 Task: Hide event type details from your booking page.
Action: Mouse moved to (801, 427)
Screenshot: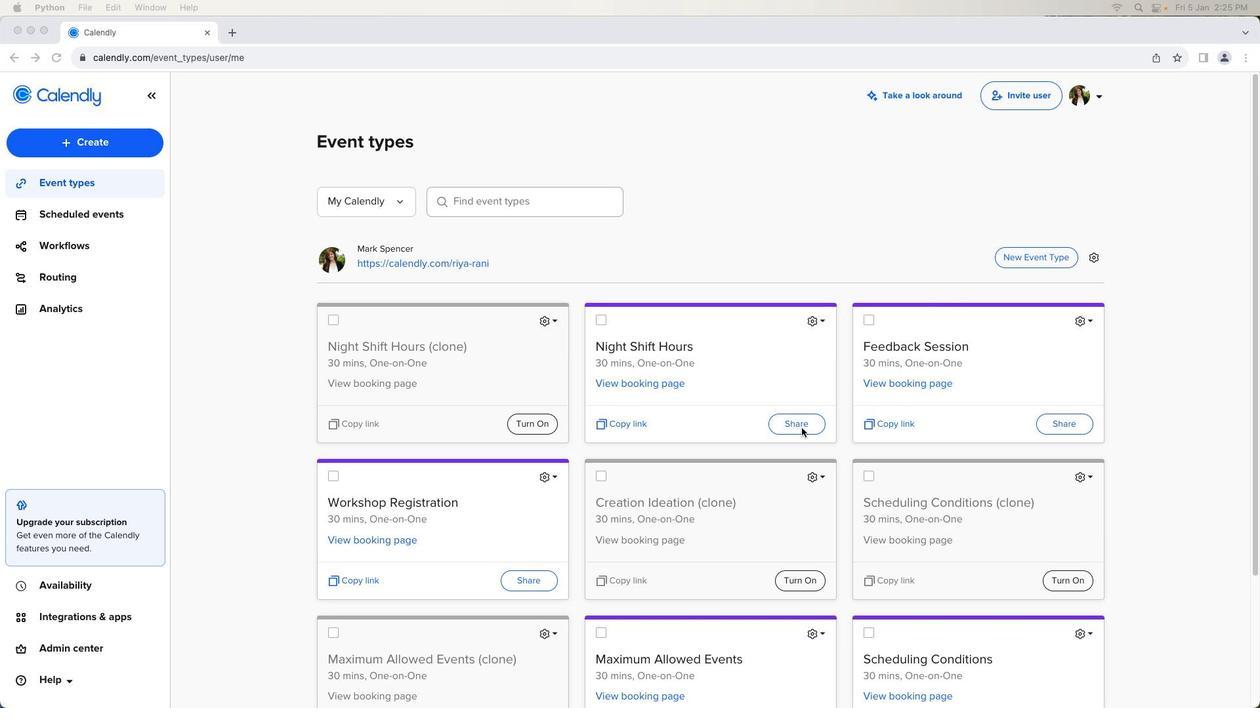 
Action: Mouse pressed left at (801, 427)
Screenshot: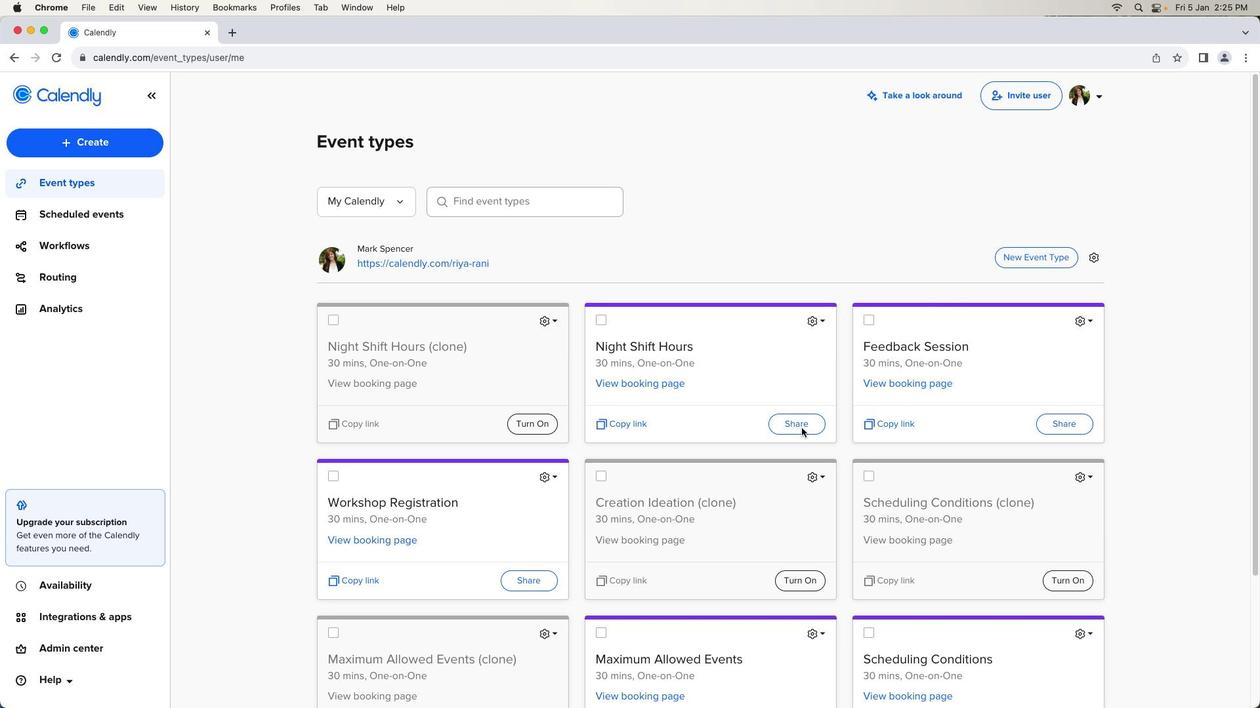 
Action: Mouse moved to (802, 427)
Screenshot: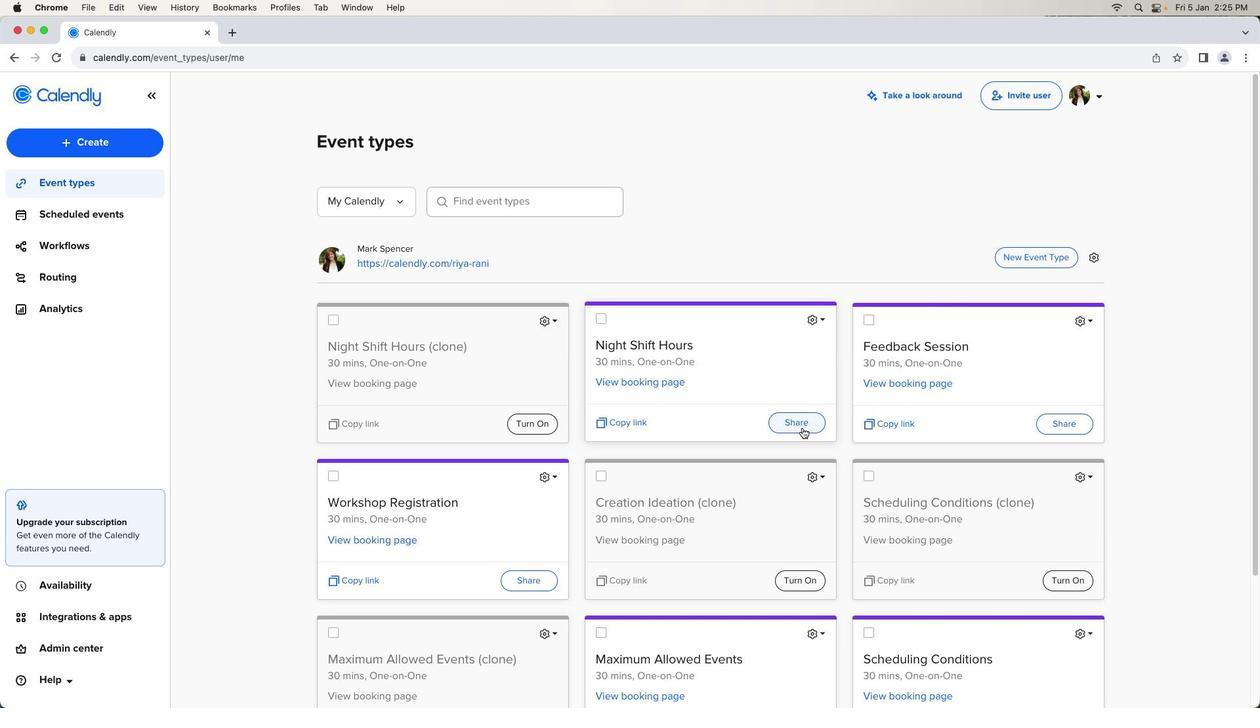
Action: Mouse pressed left at (802, 427)
Screenshot: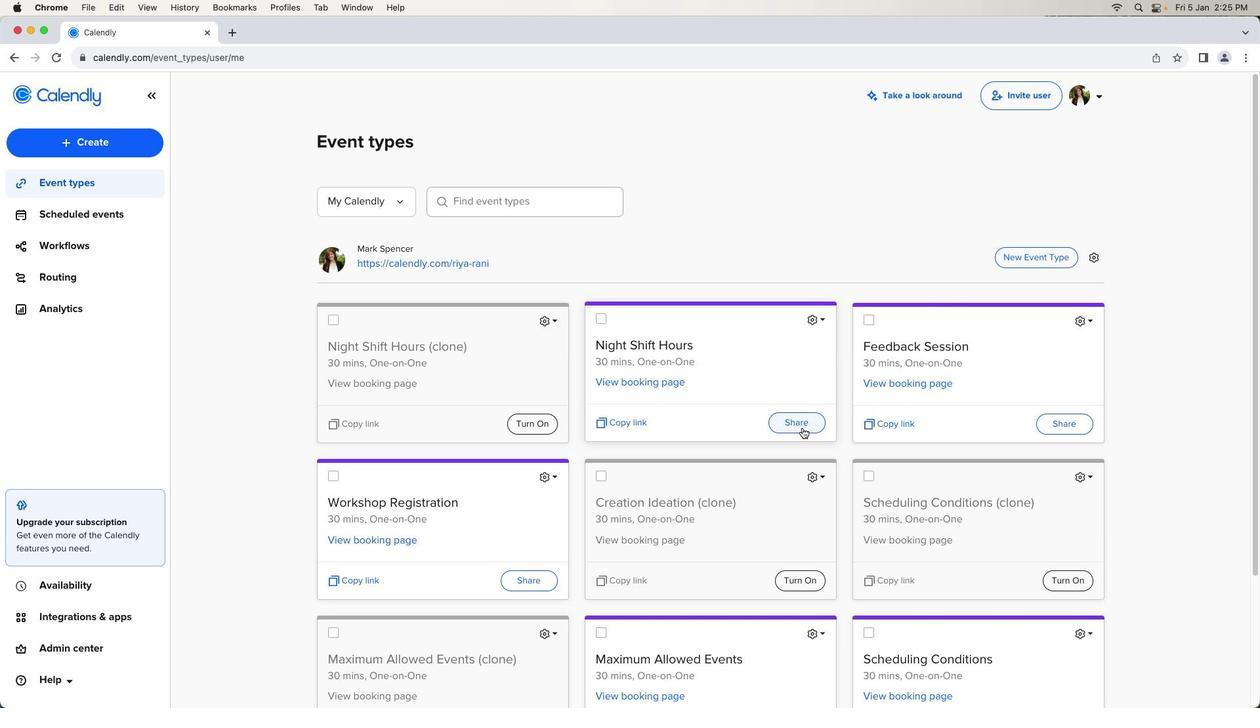 
Action: Mouse moved to (767, 198)
Screenshot: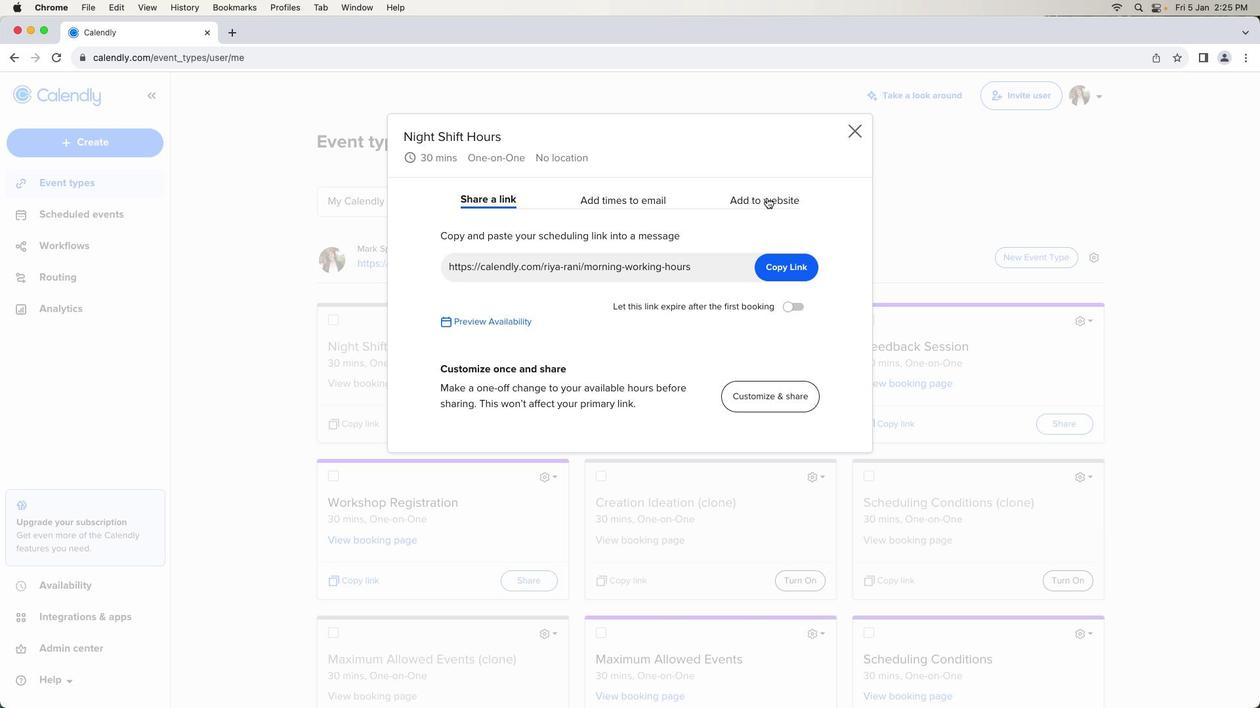 
Action: Mouse pressed left at (767, 198)
Screenshot: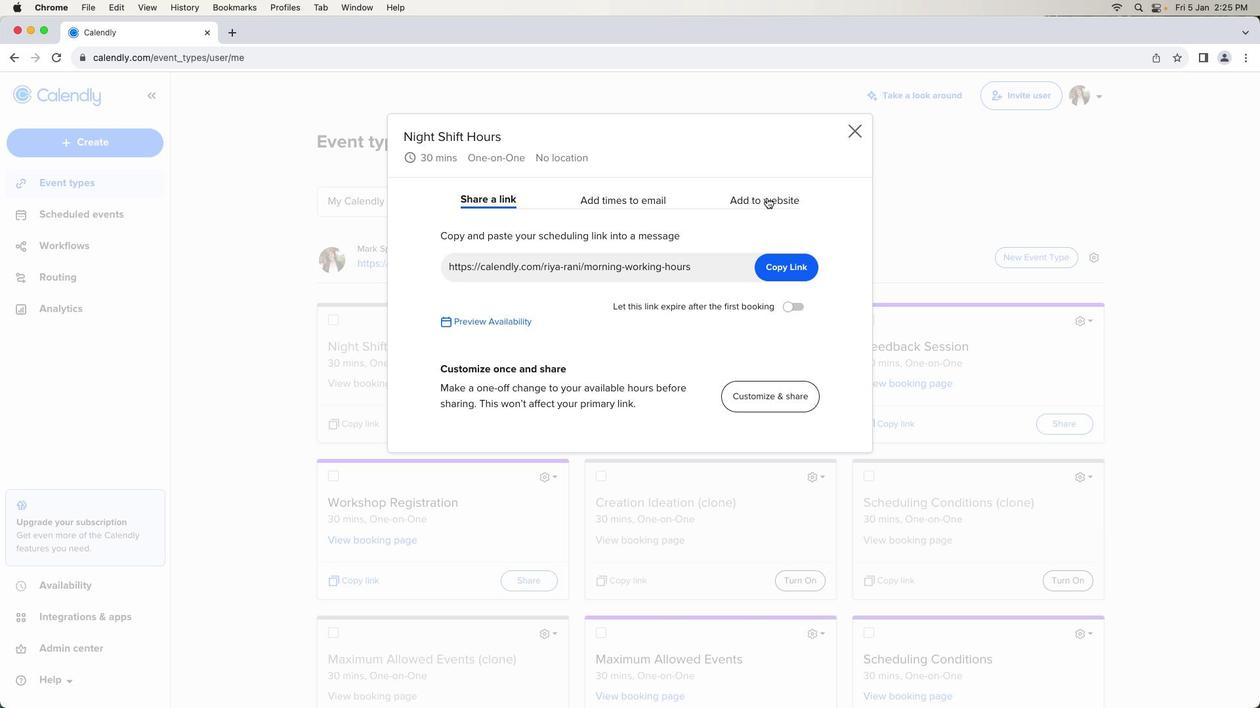 
Action: Mouse moved to (677, 296)
Screenshot: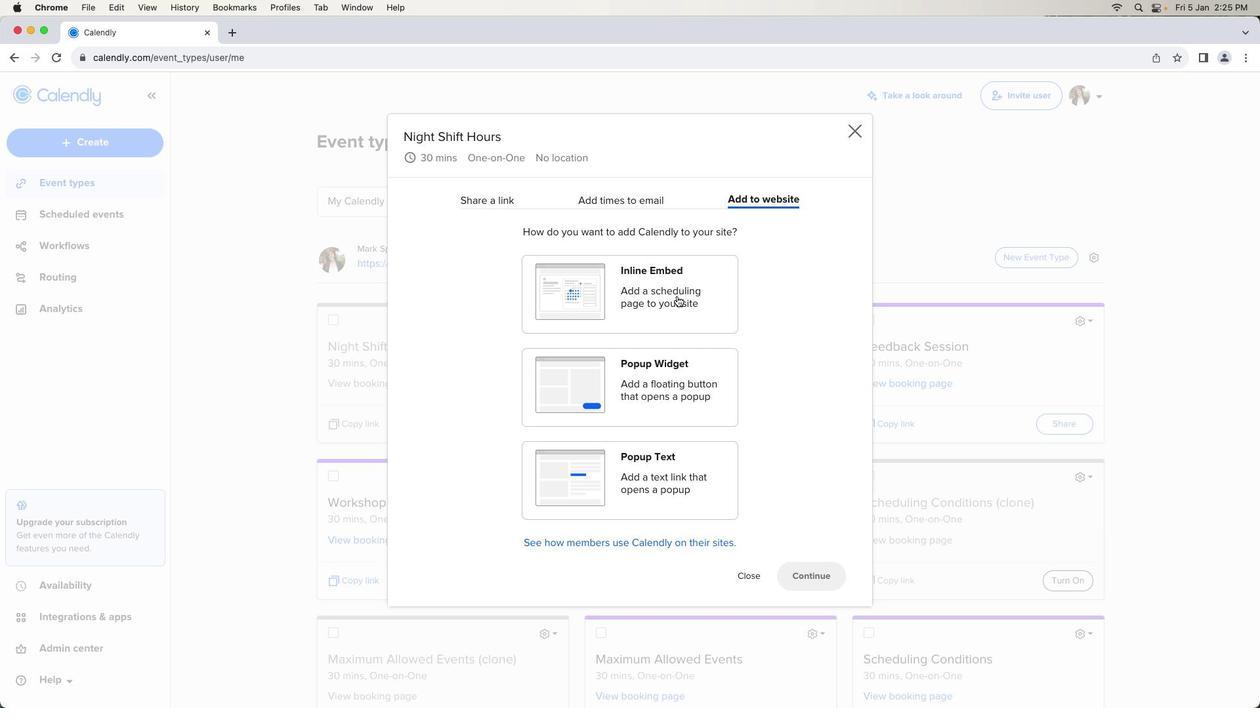 
Action: Mouse pressed left at (677, 296)
Screenshot: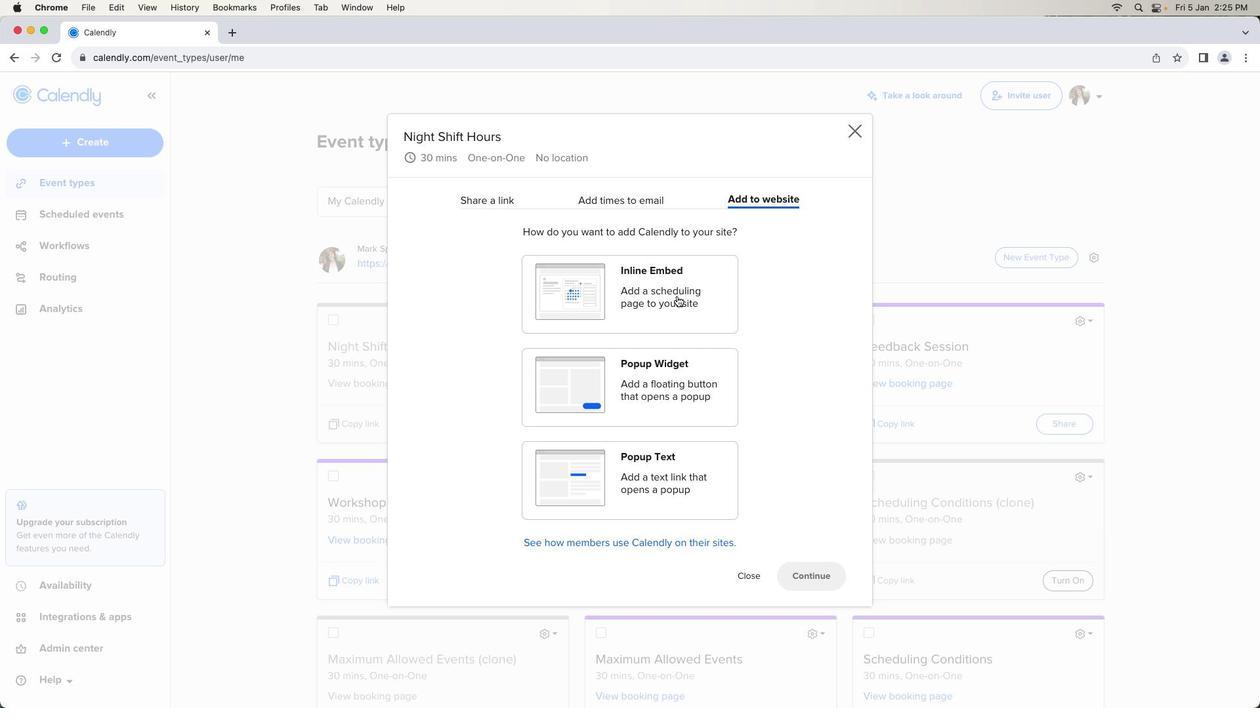
Action: Mouse moved to (818, 575)
Screenshot: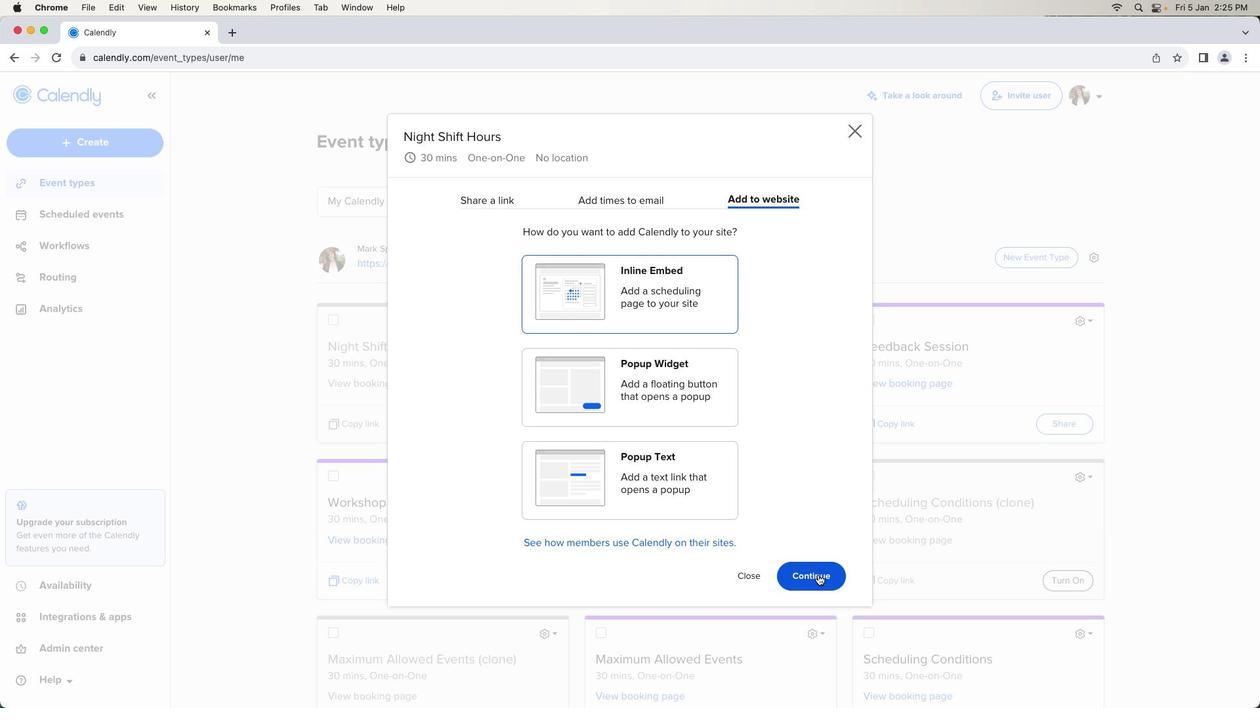 
Action: Mouse pressed left at (818, 575)
Screenshot: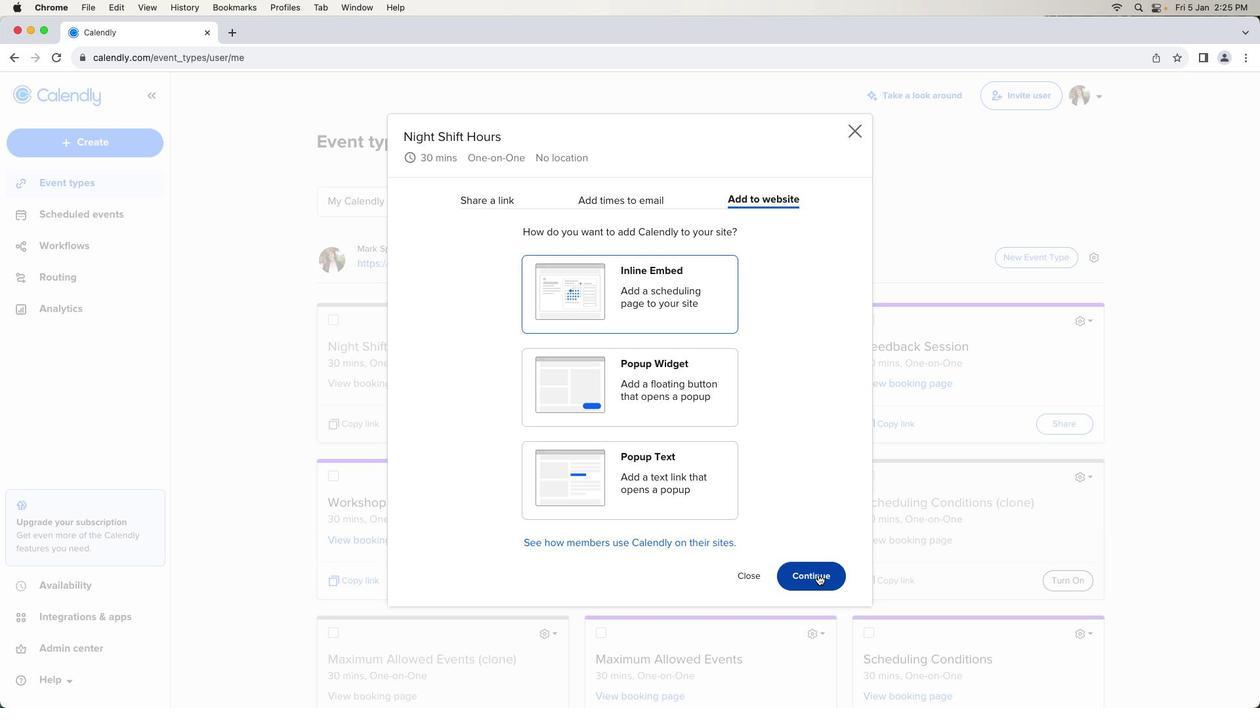 
Action: Mouse moved to (415, 332)
Screenshot: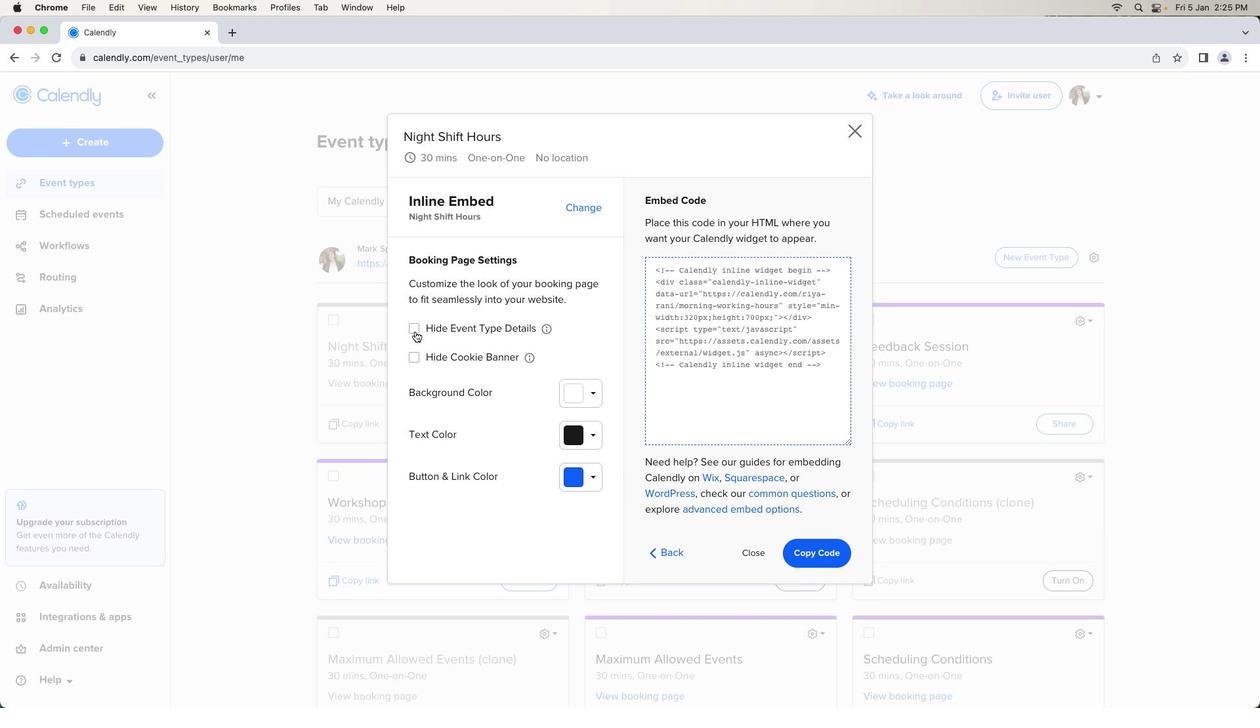 
Action: Mouse pressed left at (415, 332)
Screenshot: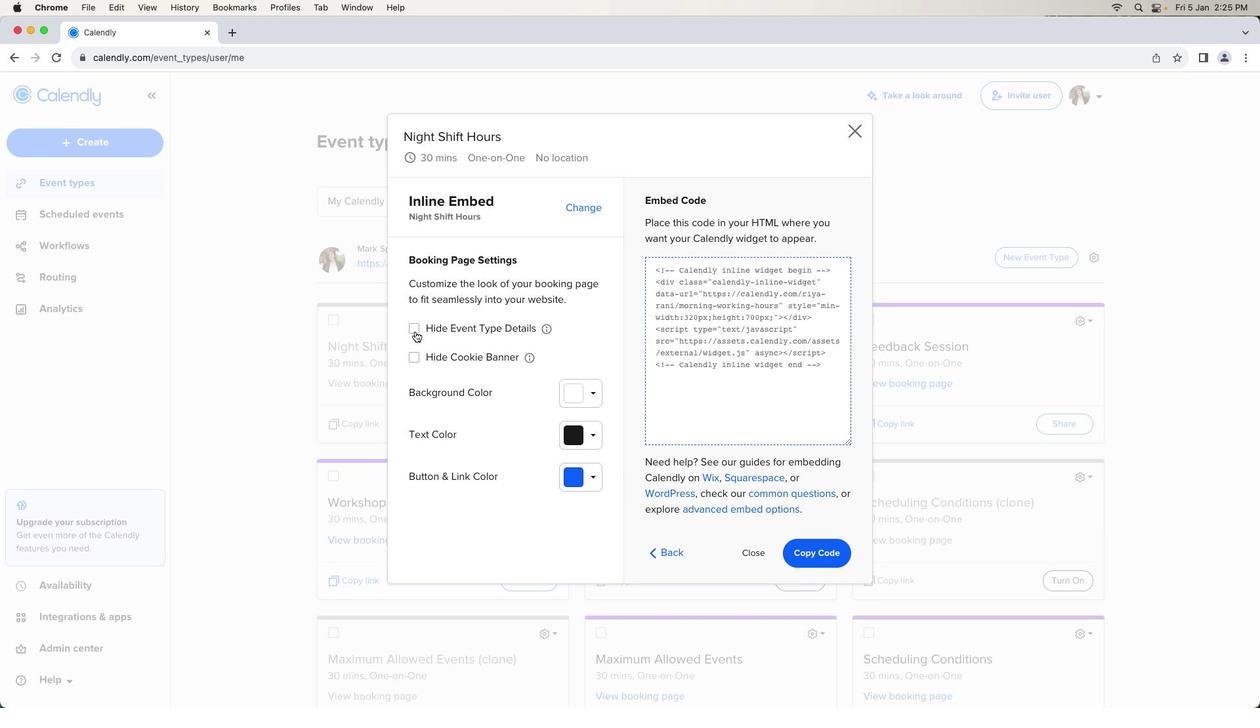 
Action: Mouse moved to (853, 582)
Screenshot: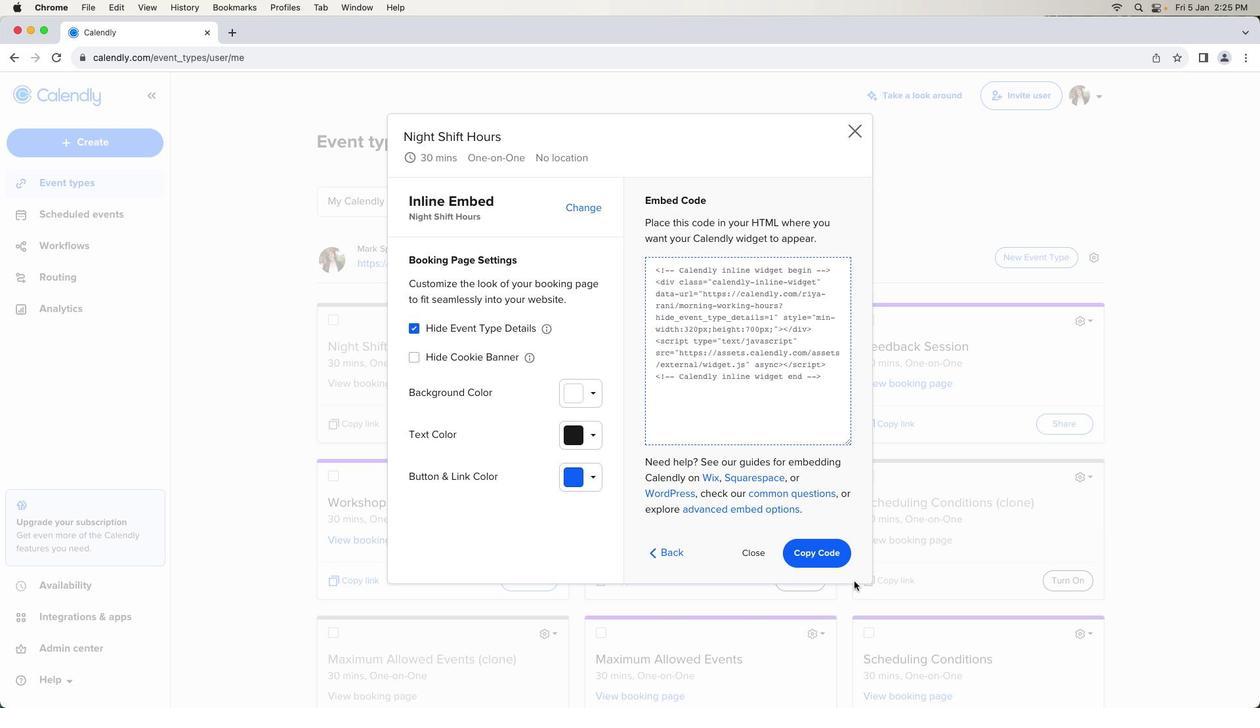 
